 Task: Set "Frame packing" for "H.264/MPEG-4 Part 10/AVC encoder (x264)" to column alternation.
Action: Mouse moved to (116, 38)
Screenshot: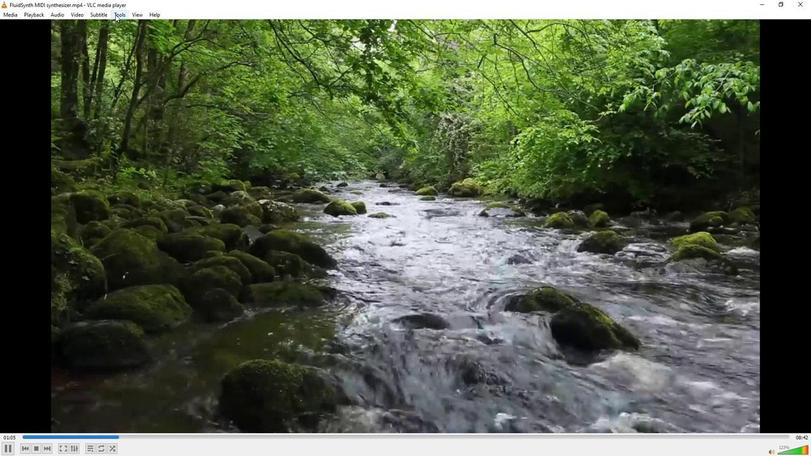 
Action: Mouse pressed left at (116, 38)
Screenshot: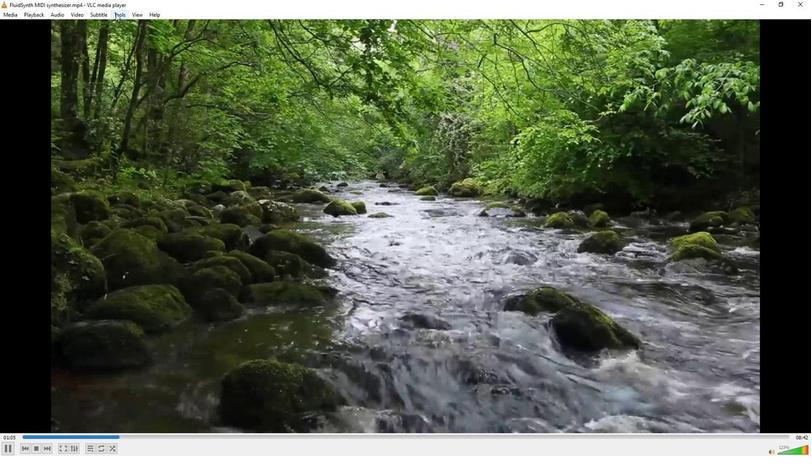 
Action: Mouse moved to (117, 133)
Screenshot: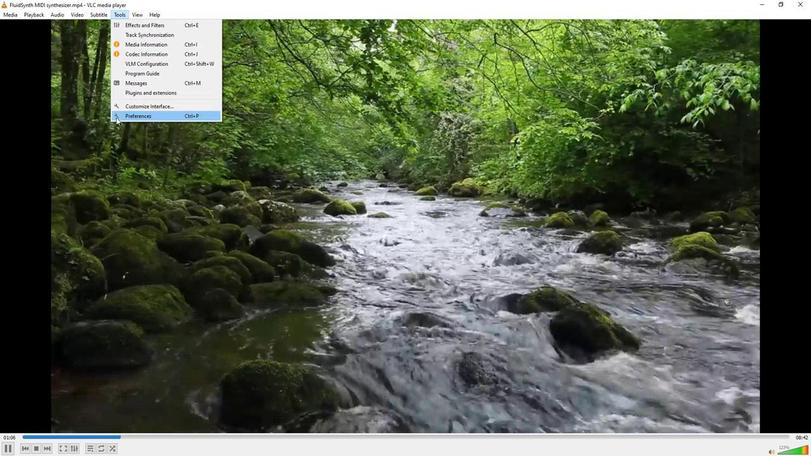 
Action: Mouse pressed left at (117, 133)
Screenshot: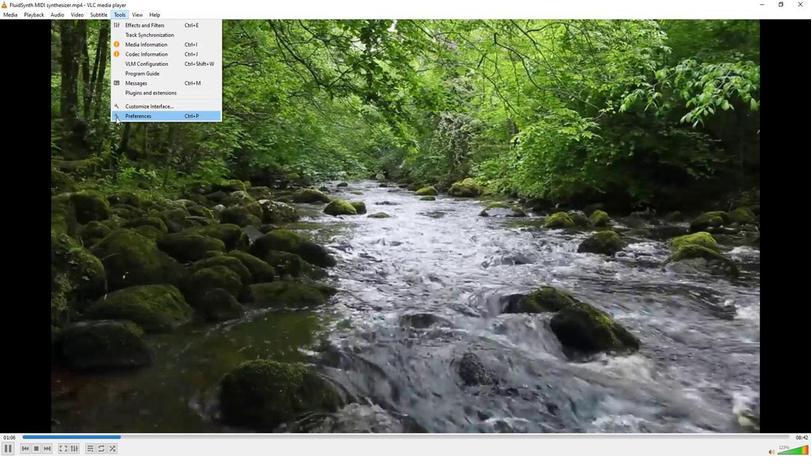 
Action: Mouse moved to (96, 349)
Screenshot: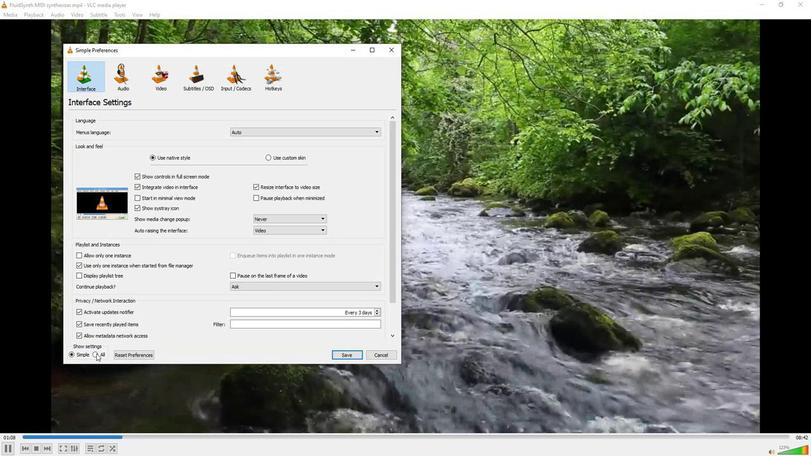 
Action: Mouse pressed left at (96, 349)
Screenshot: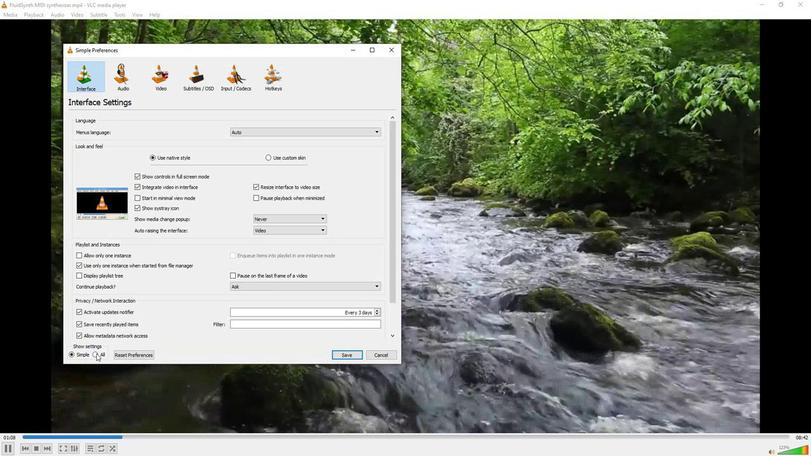 
Action: Mouse moved to (85, 273)
Screenshot: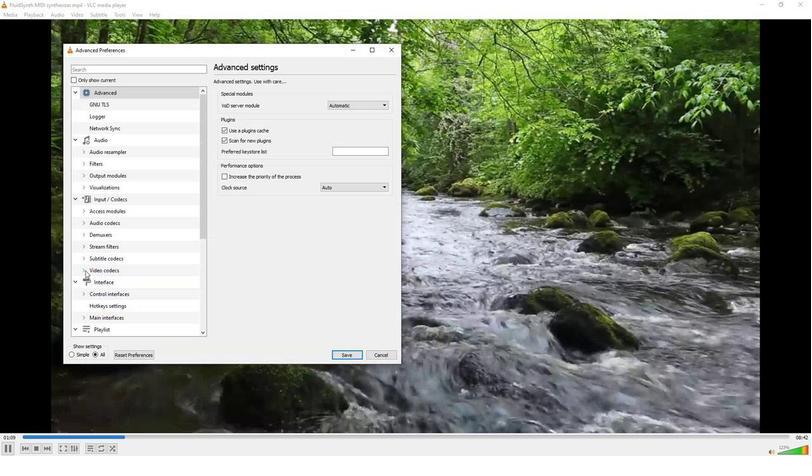 
Action: Mouse pressed left at (85, 273)
Screenshot: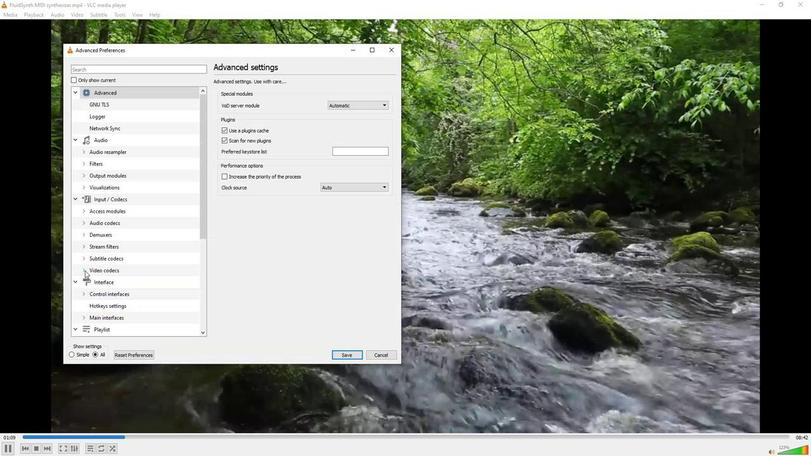 
Action: Mouse moved to (105, 300)
Screenshot: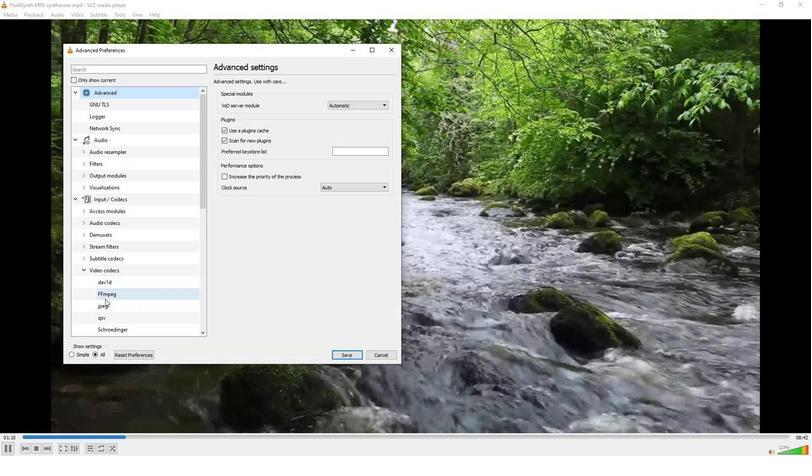
Action: Mouse scrolled (105, 299) with delta (0, 0)
Screenshot: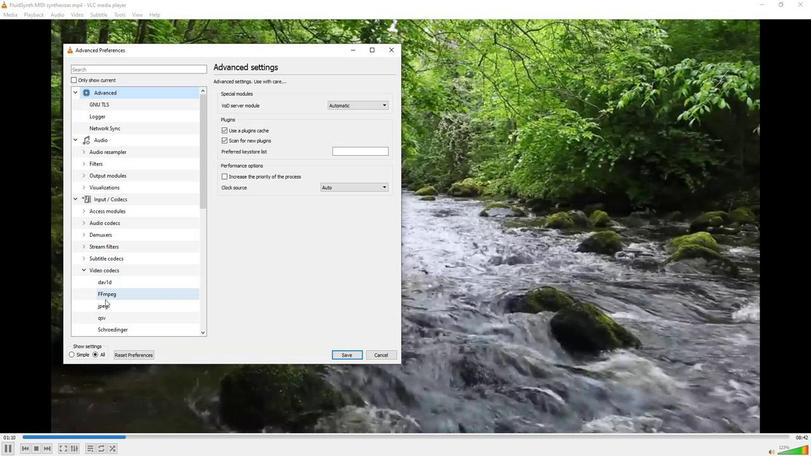 
Action: Mouse scrolled (105, 299) with delta (0, 0)
Screenshot: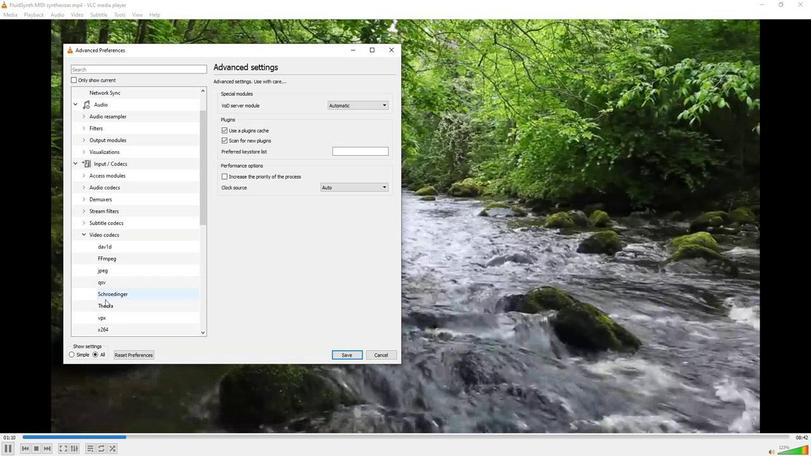 
Action: Mouse moved to (108, 298)
Screenshot: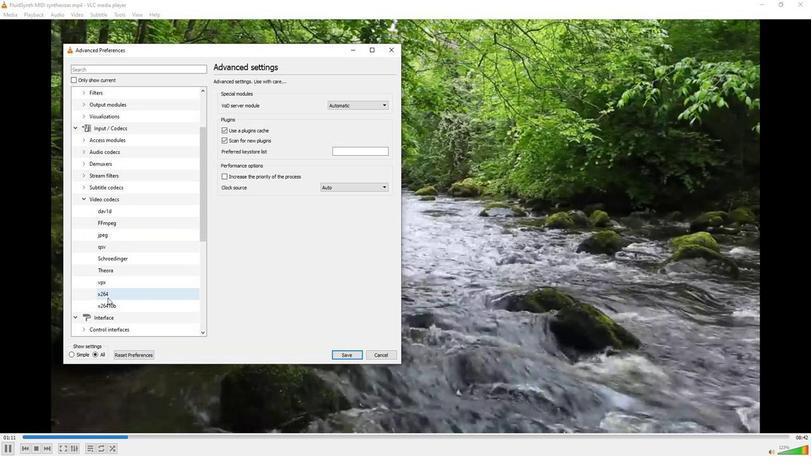 
Action: Mouse pressed left at (108, 298)
Screenshot: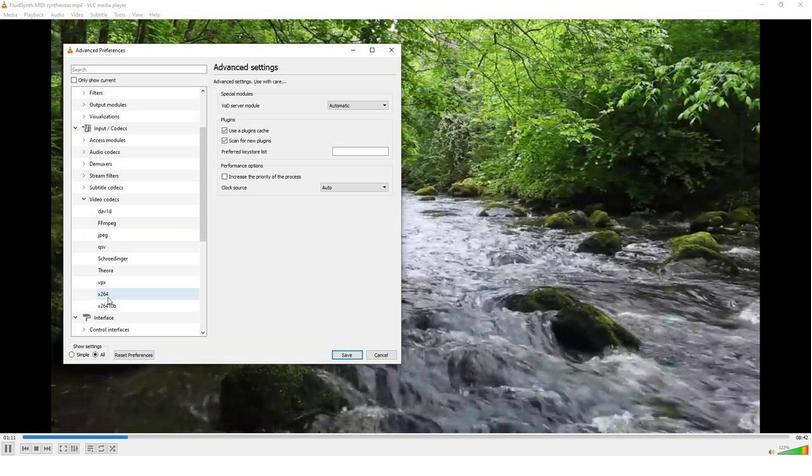 
Action: Mouse moved to (318, 335)
Screenshot: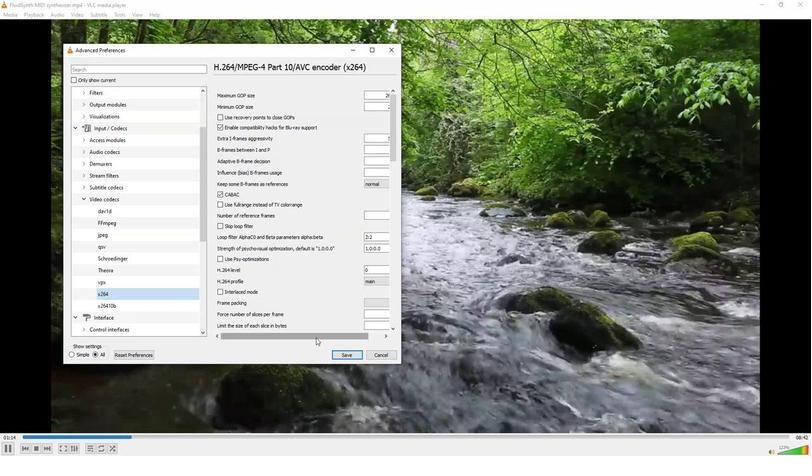 
Action: Mouse pressed left at (318, 335)
Screenshot: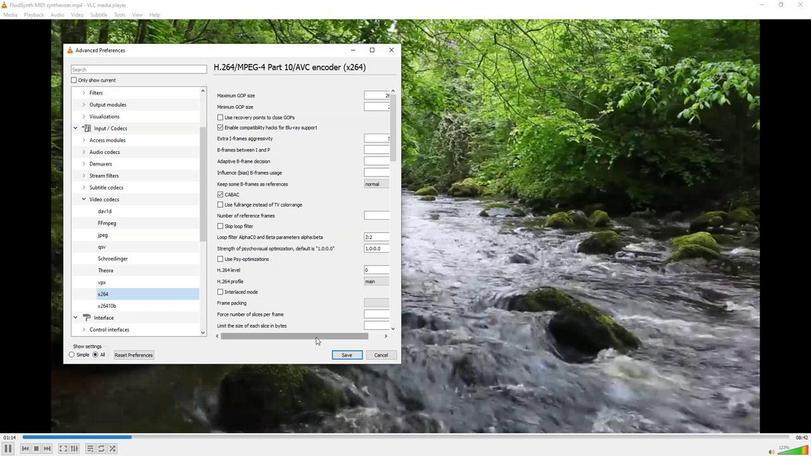 
Action: Mouse moved to (359, 304)
Screenshot: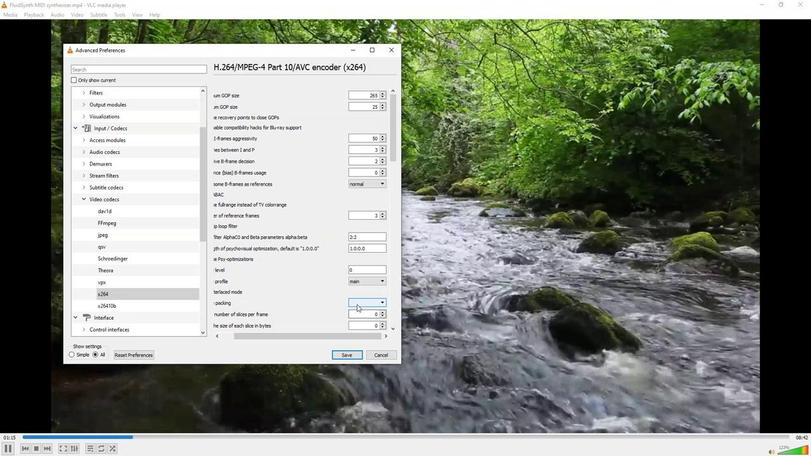 
Action: Mouse pressed left at (359, 304)
Screenshot: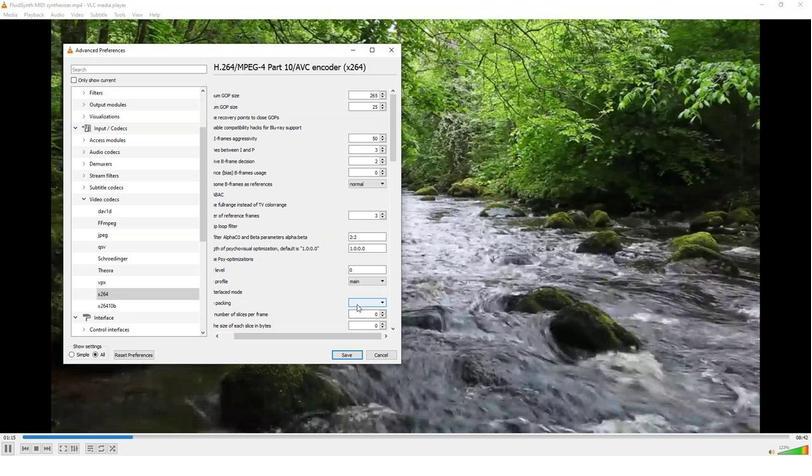 
Action: Mouse moved to (359, 317)
Screenshot: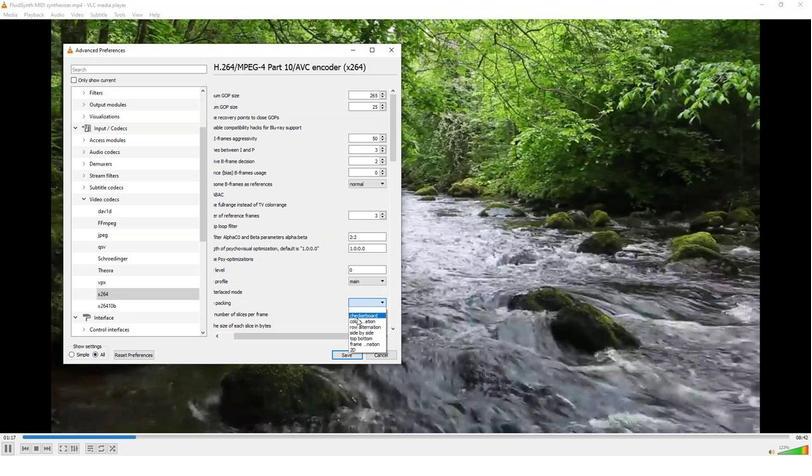 
Action: Mouse pressed left at (359, 317)
Screenshot: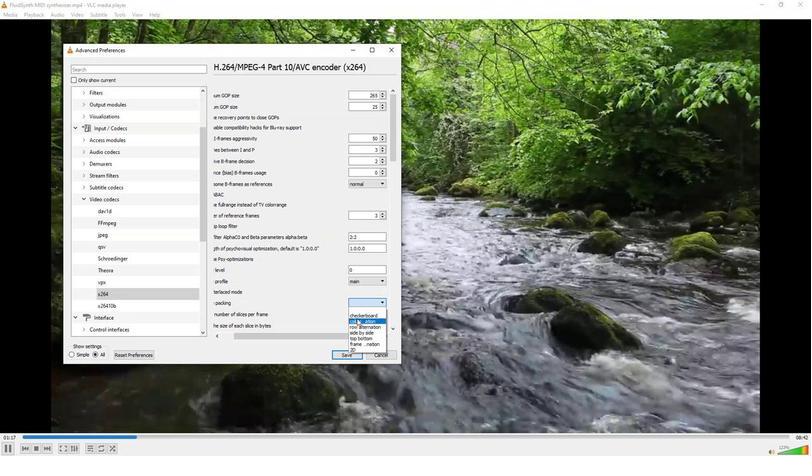 
